 Task: Search for emails categorized under 'Yellow category' in the current mailbox.
Action: Mouse moved to (290, 11)
Screenshot: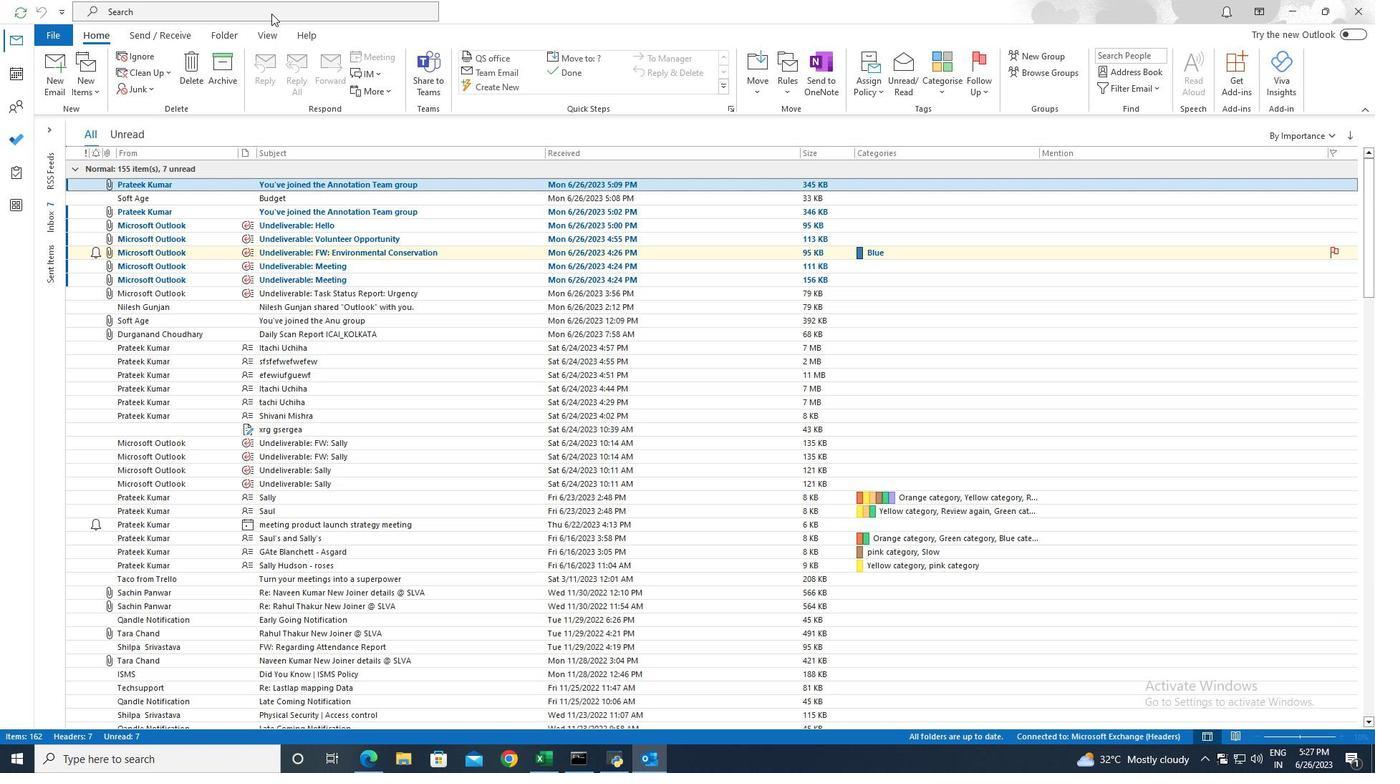 
Action: Mouse pressed left at (290, 11)
Screenshot: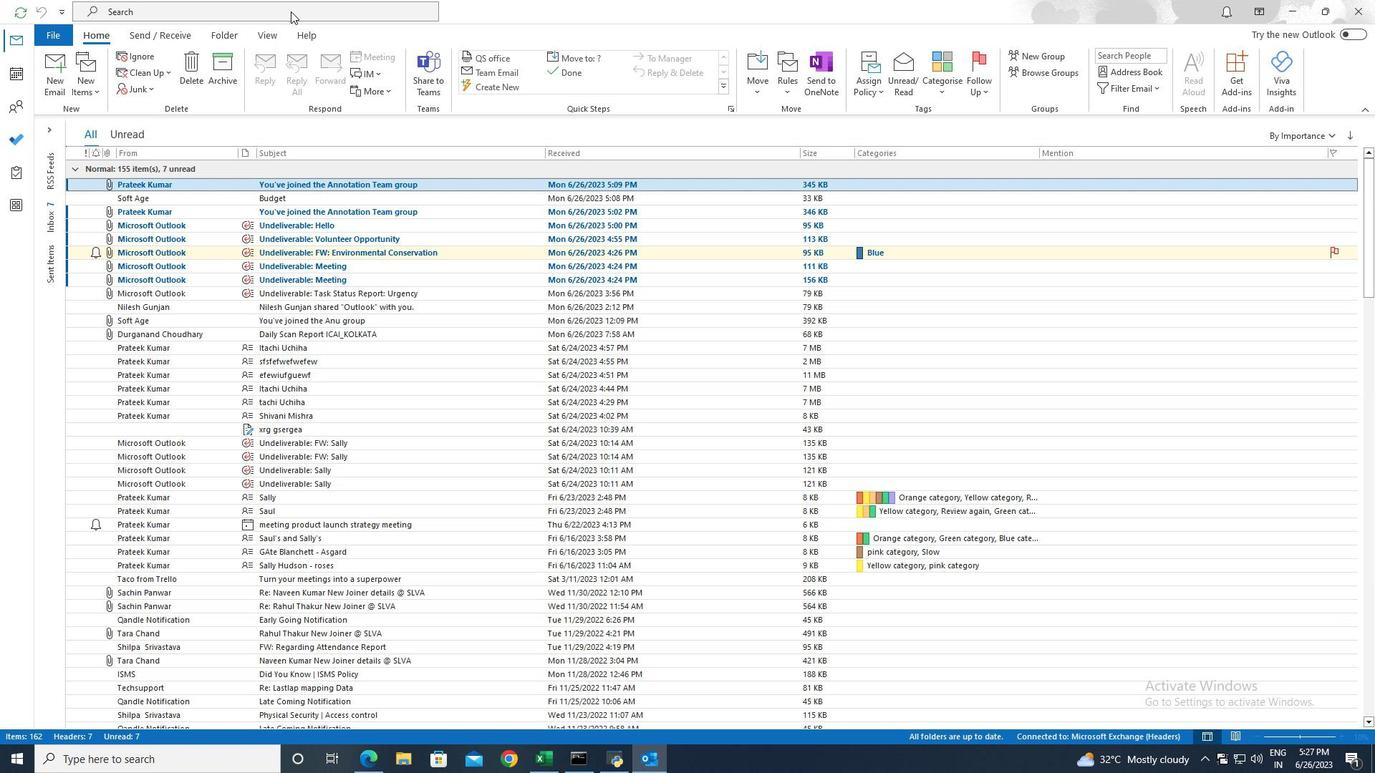 
Action: Mouse moved to (491, 8)
Screenshot: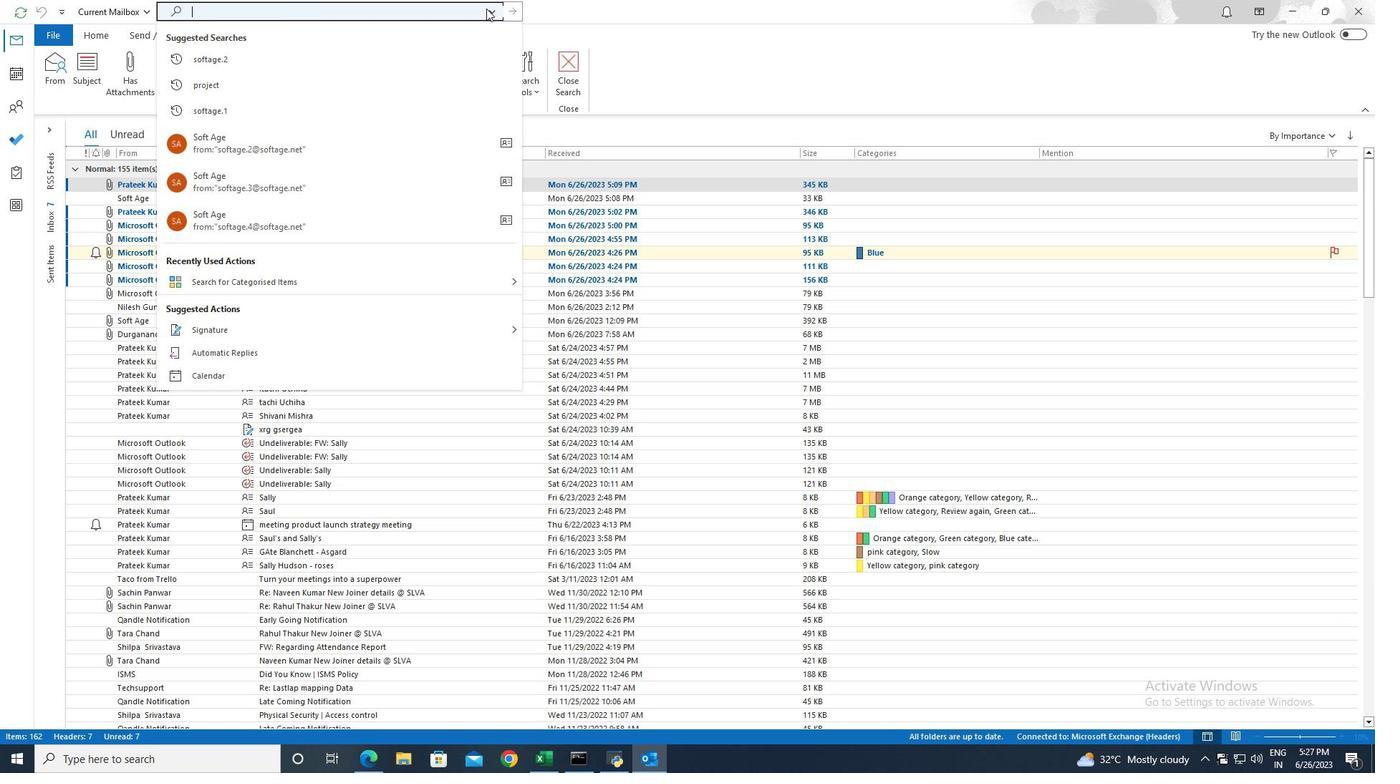 
Action: Mouse pressed left at (491, 8)
Screenshot: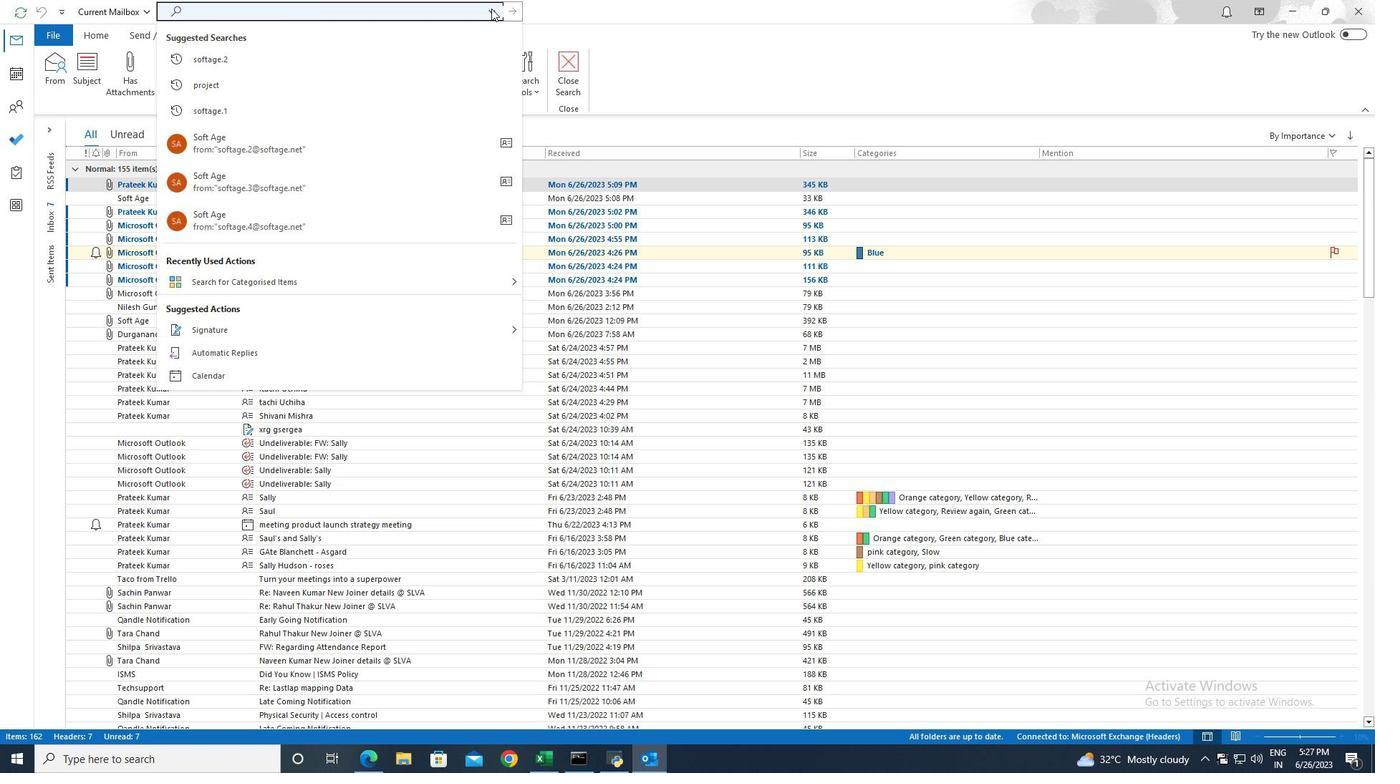 
Action: Mouse moved to (257, 98)
Screenshot: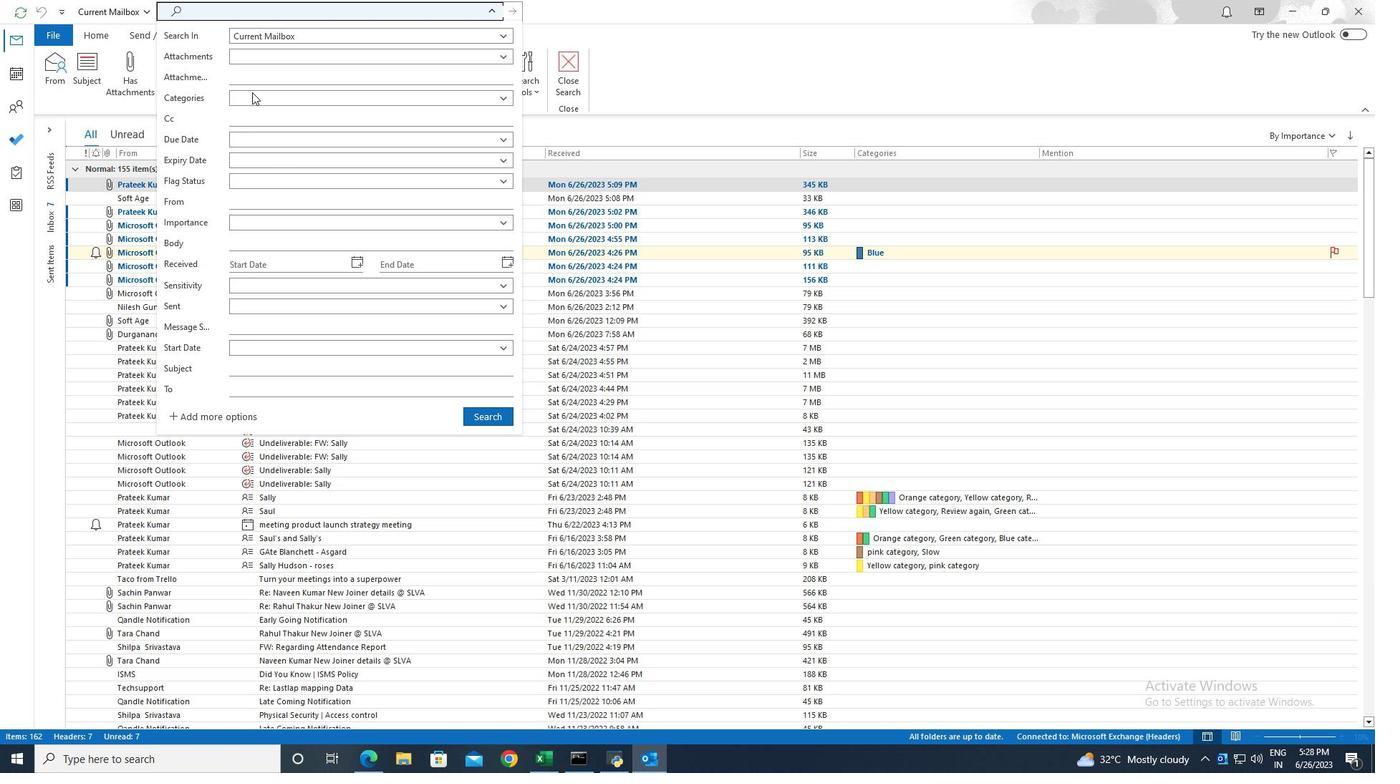 
Action: Mouse pressed left at (257, 98)
Screenshot: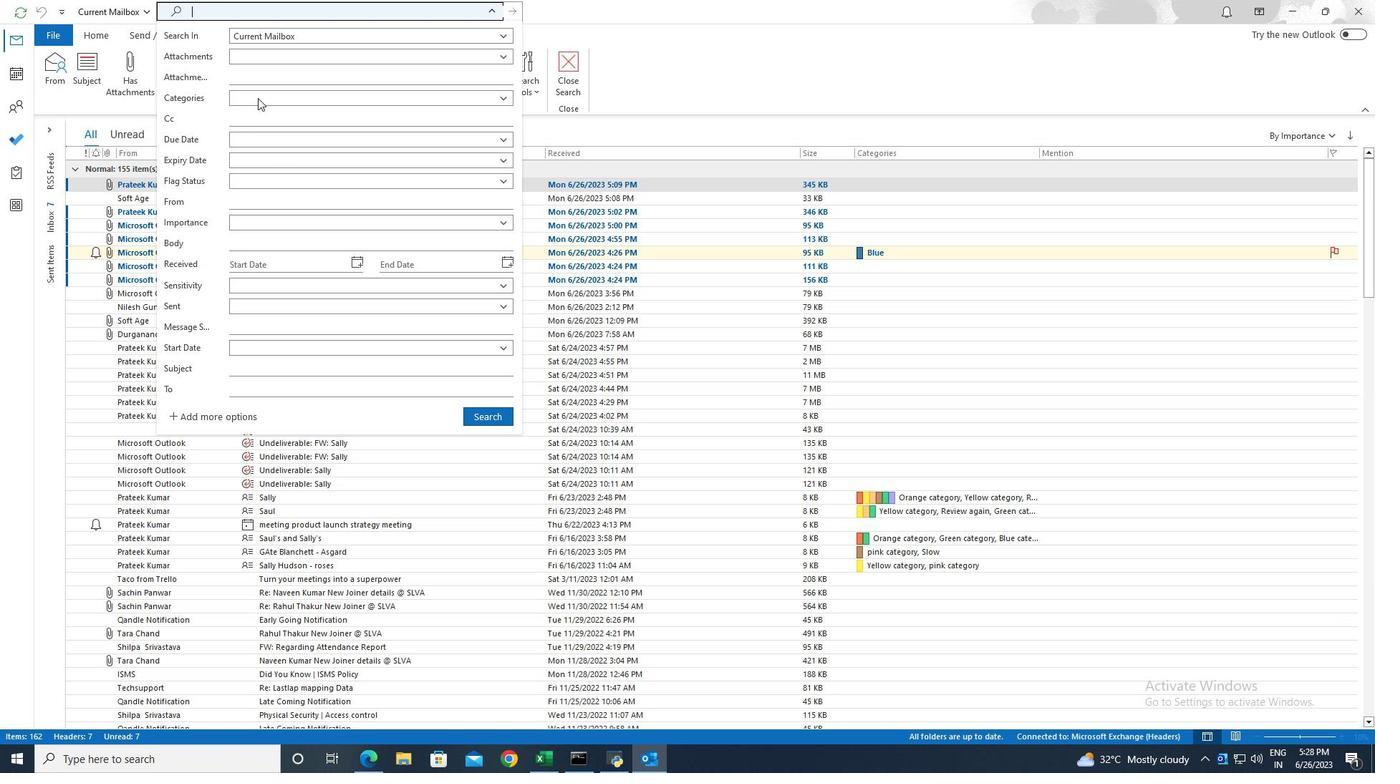 
Action: Mouse moved to (257, 232)
Screenshot: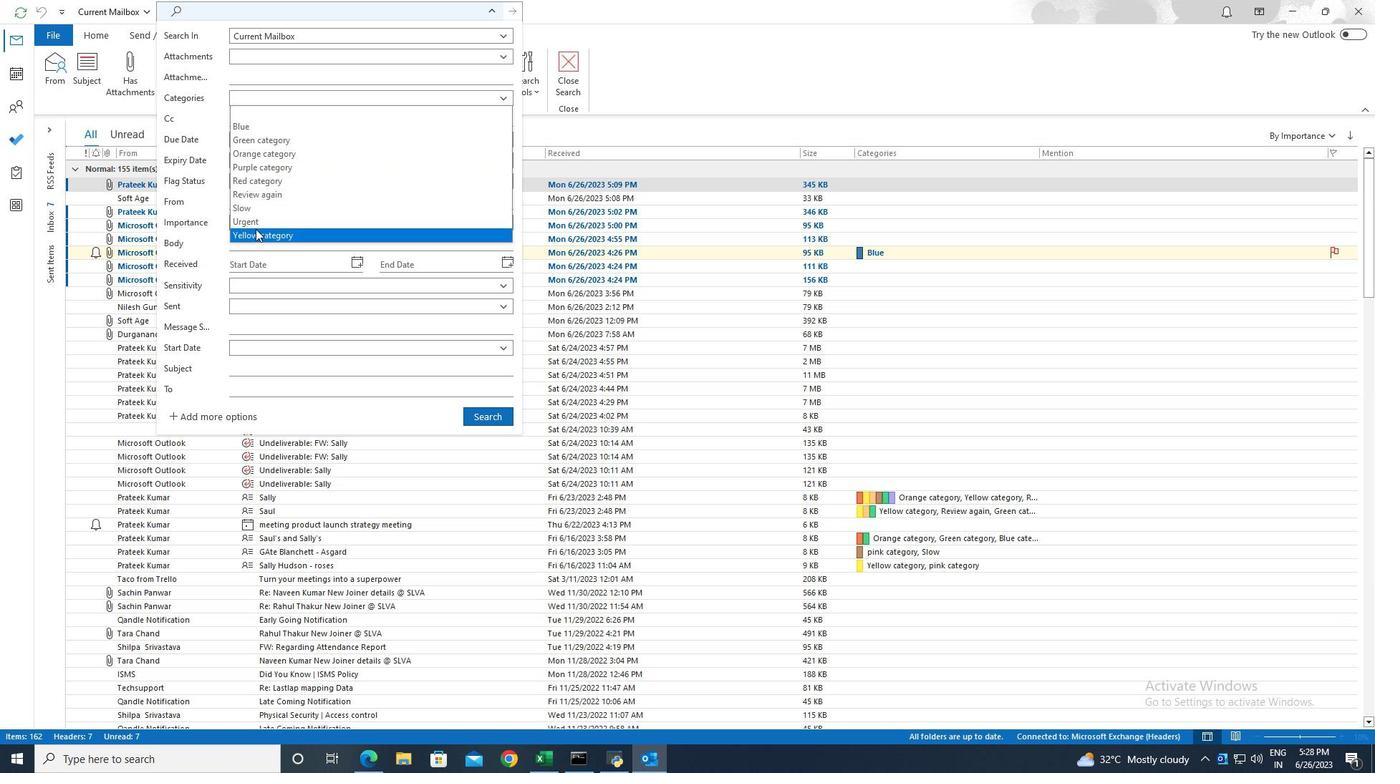 
Action: Mouse pressed left at (257, 232)
Screenshot: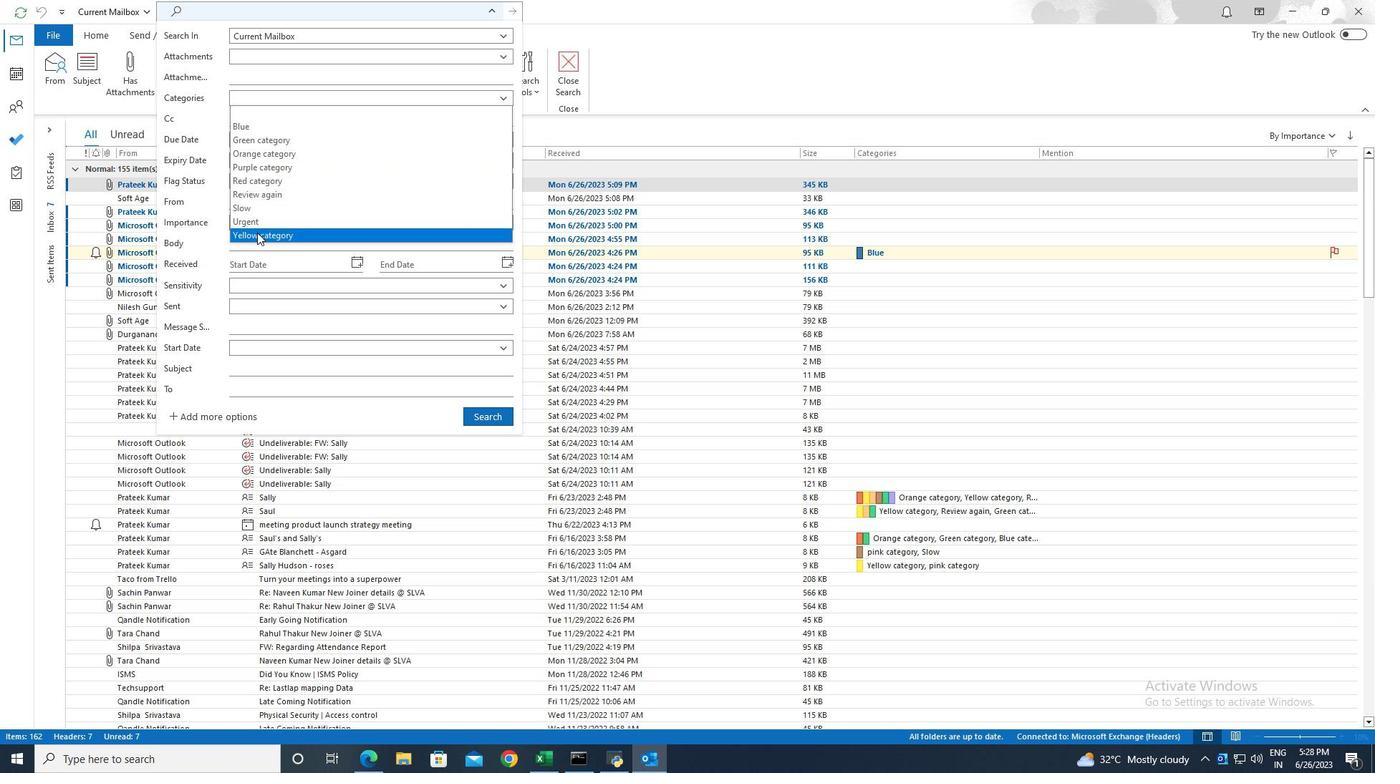 
Action: Mouse moved to (486, 419)
Screenshot: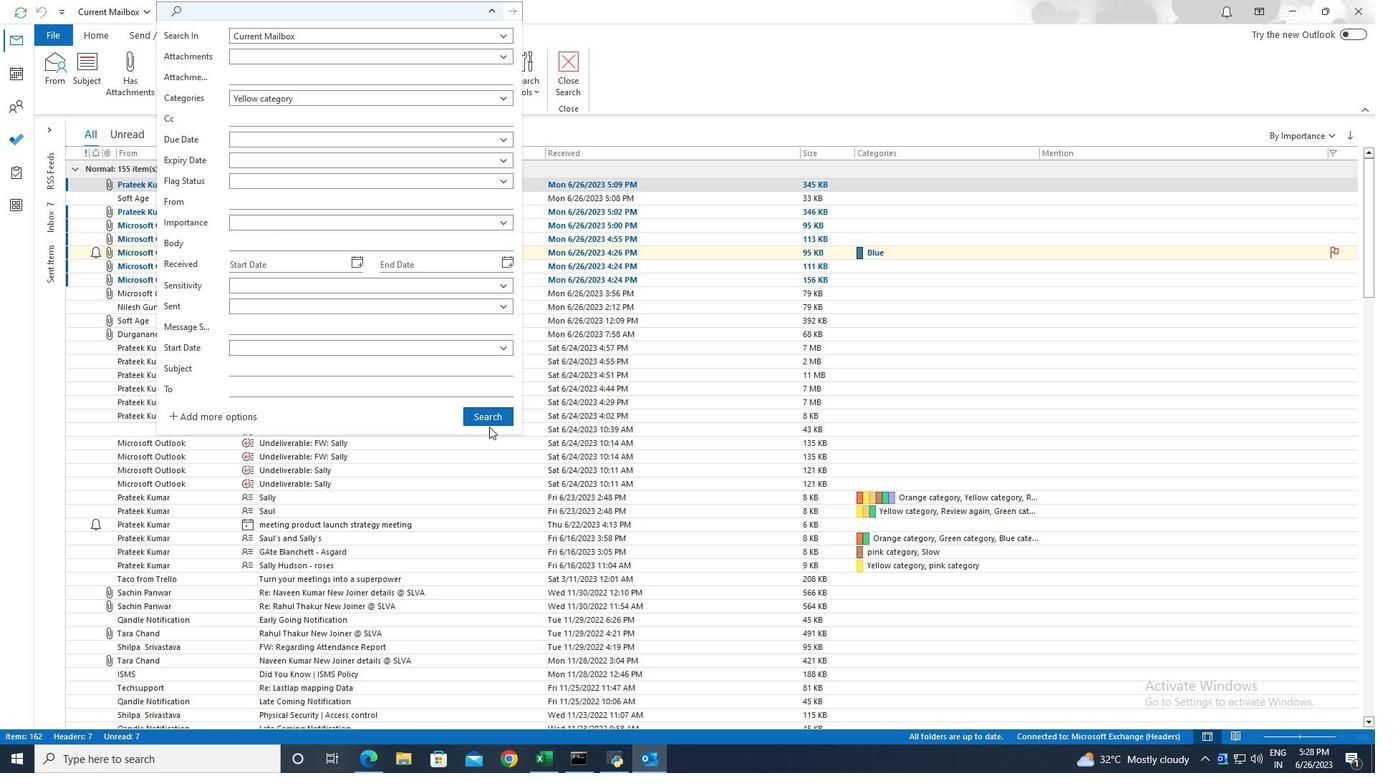 
Action: Mouse pressed left at (486, 419)
Screenshot: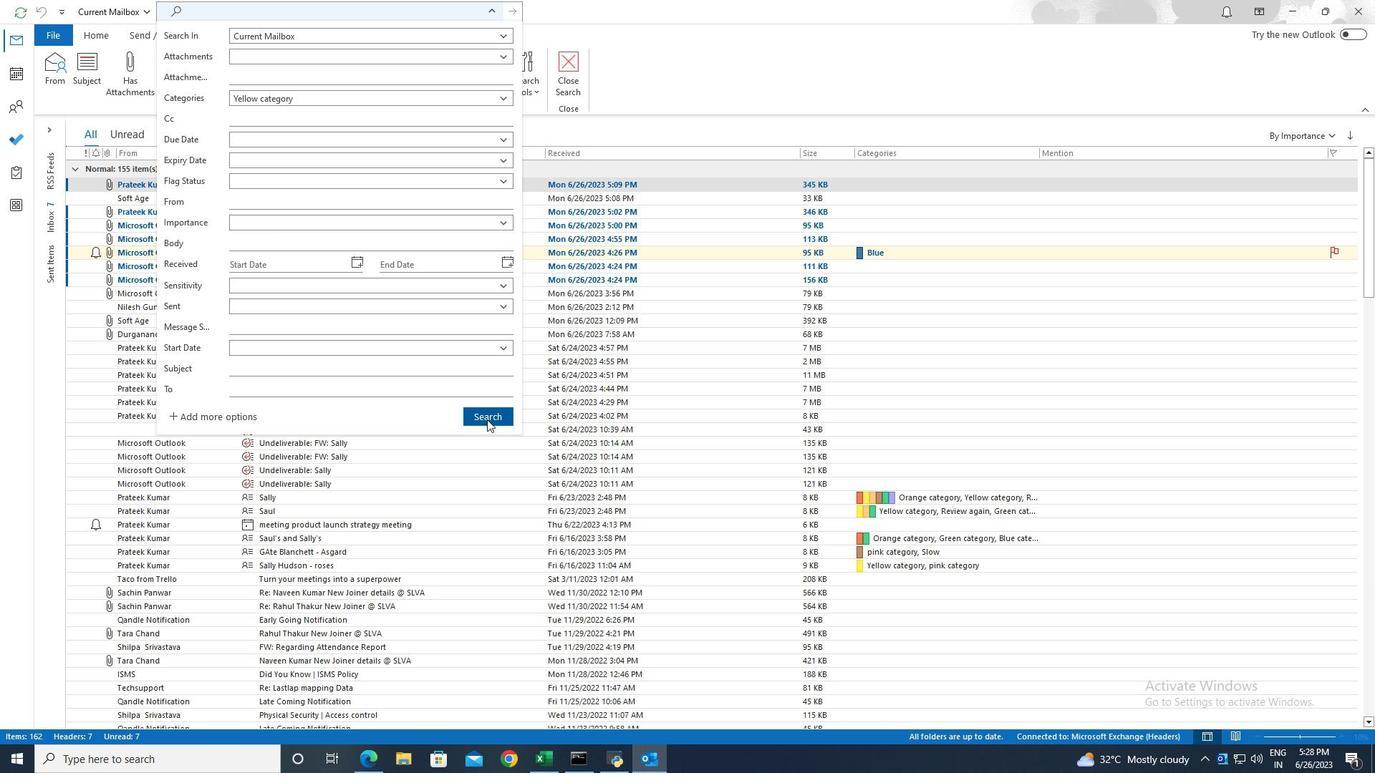 
Action: Mouse moved to (482, 416)
Screenshot: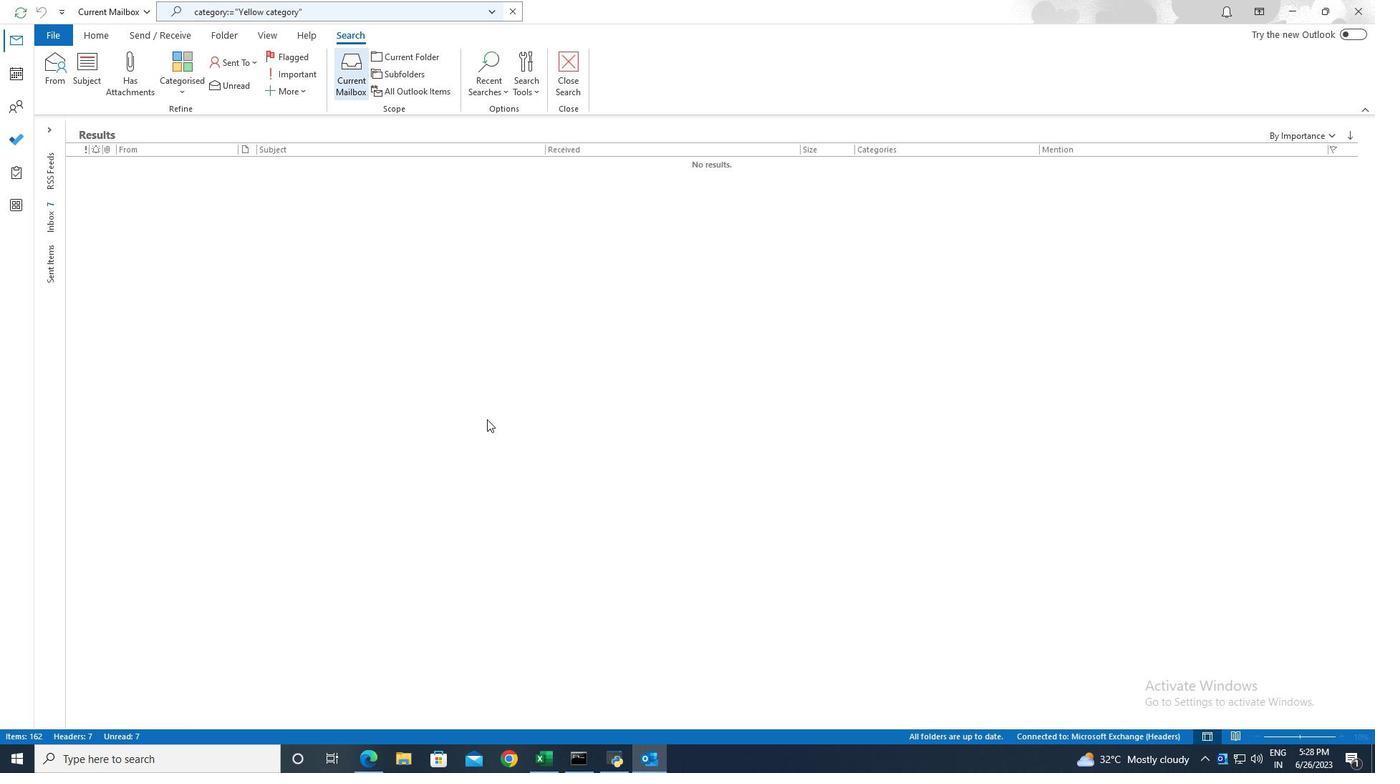 
